Task: Add a condition where "Channel Is Forum topic" in unsolved tickets in your groups.
Action: Mouse moved to (120, 382)
Screenshot: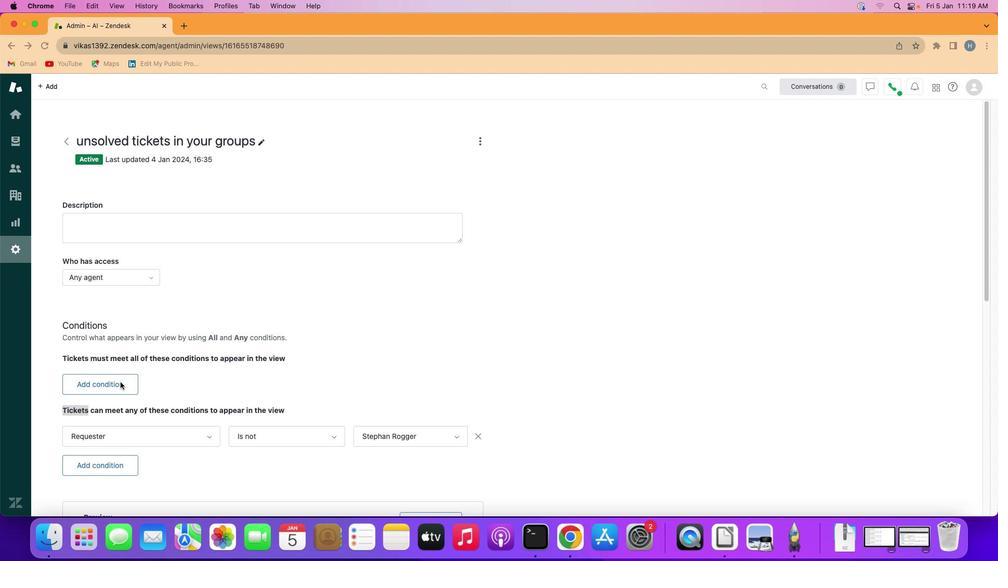 
Action: Mouse pressed left at (120, 382)
Screenshot: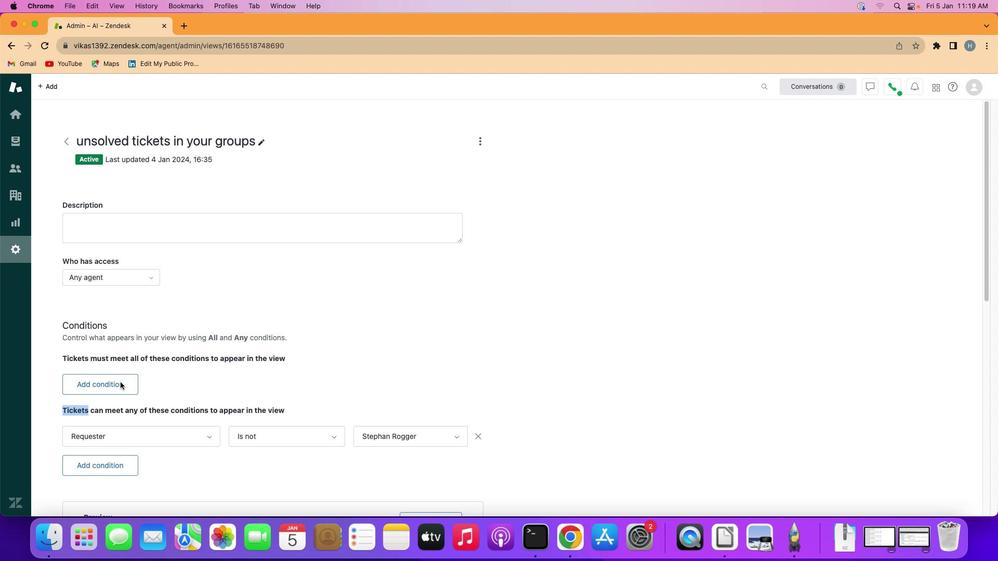 
Action: Mouse moved to (120, 382)
Screenshot: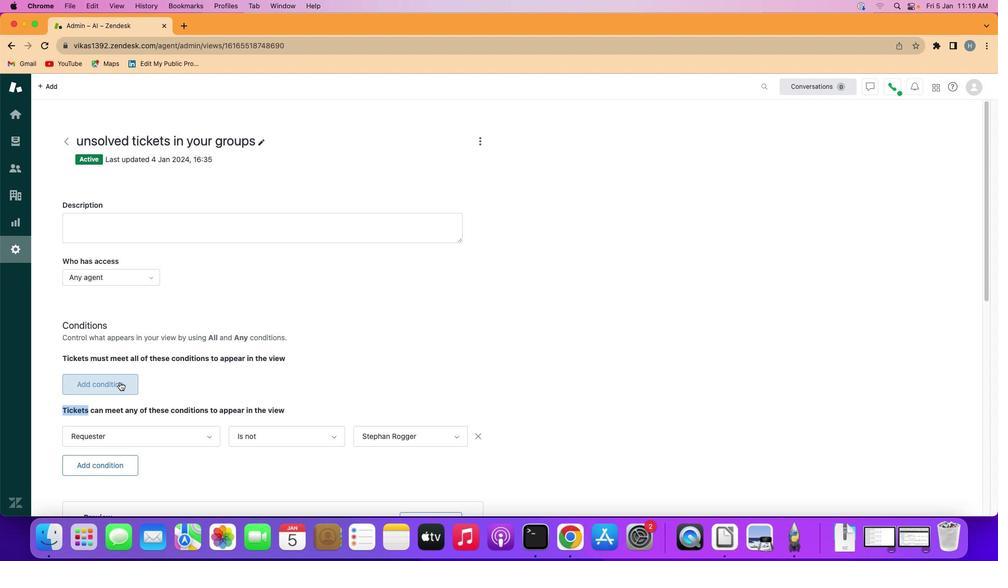 
Action: Mouse pressed left at (120, 382)
Screenshot: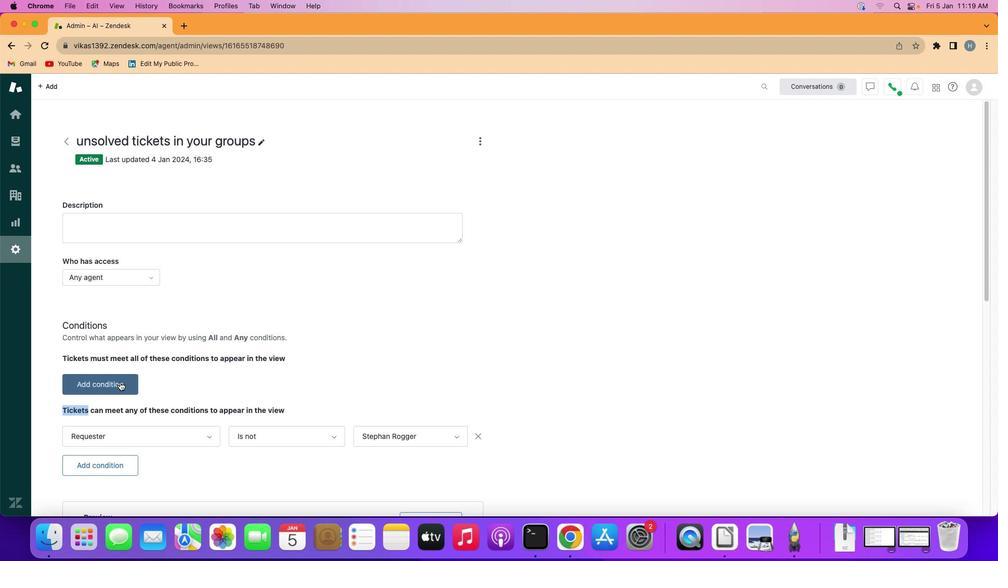 
Action: Mouse moved to (120, 382)
Screenshot: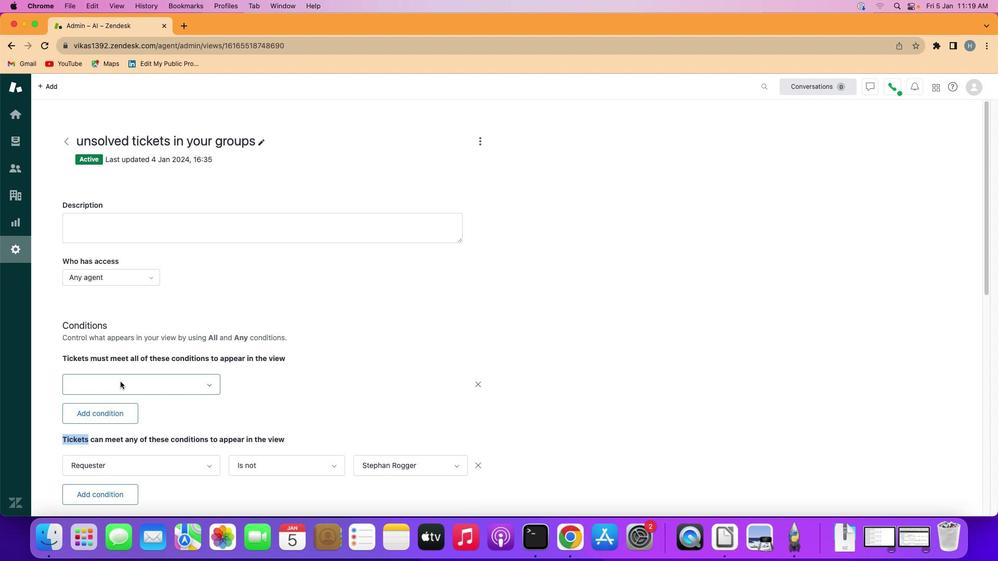 
Action: Mouse pressed left at (120, 382)
Screenshot: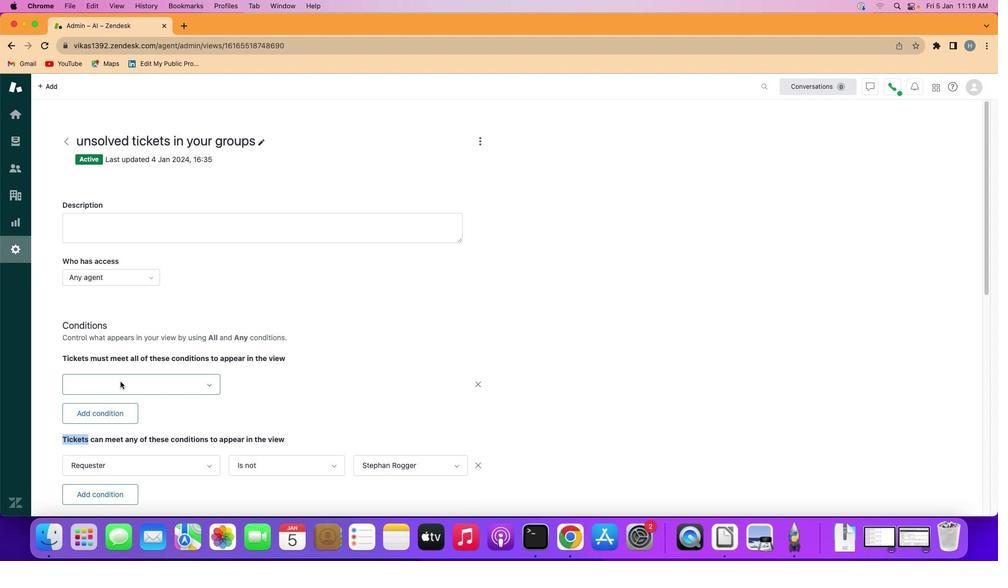
Action: Mouse moved to (156, 316)
Screenshot: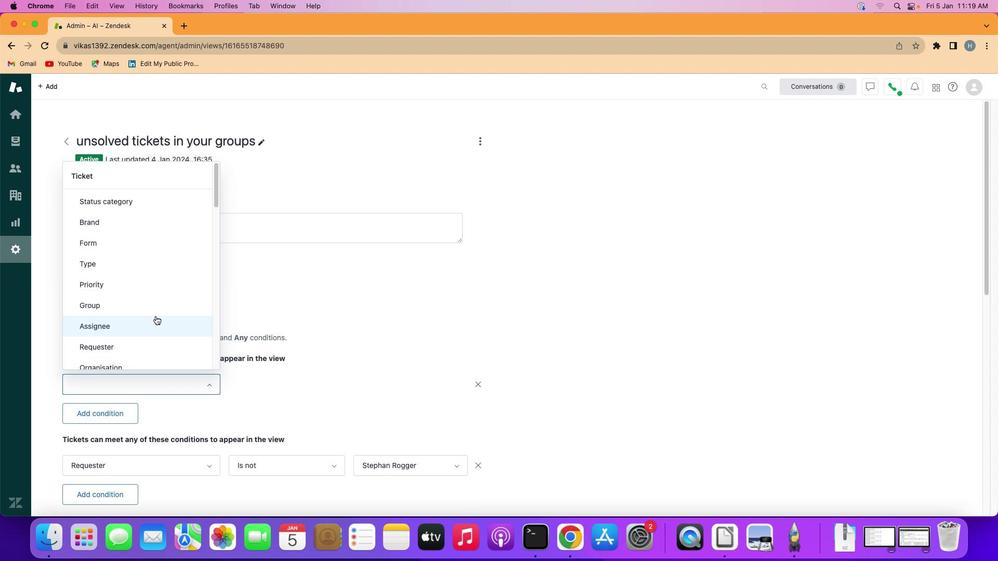 
Action: Mouse scrolled (156, 316) with delta (0, 0)
Screenshot: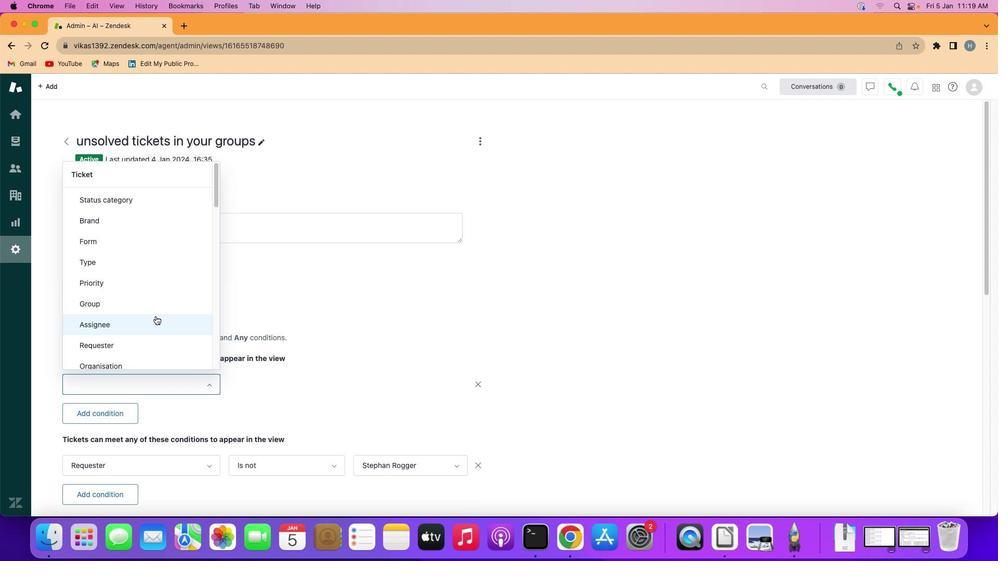 
Action: Mouse scrolled (156, 316) with delta (0, 0)
Screenshot: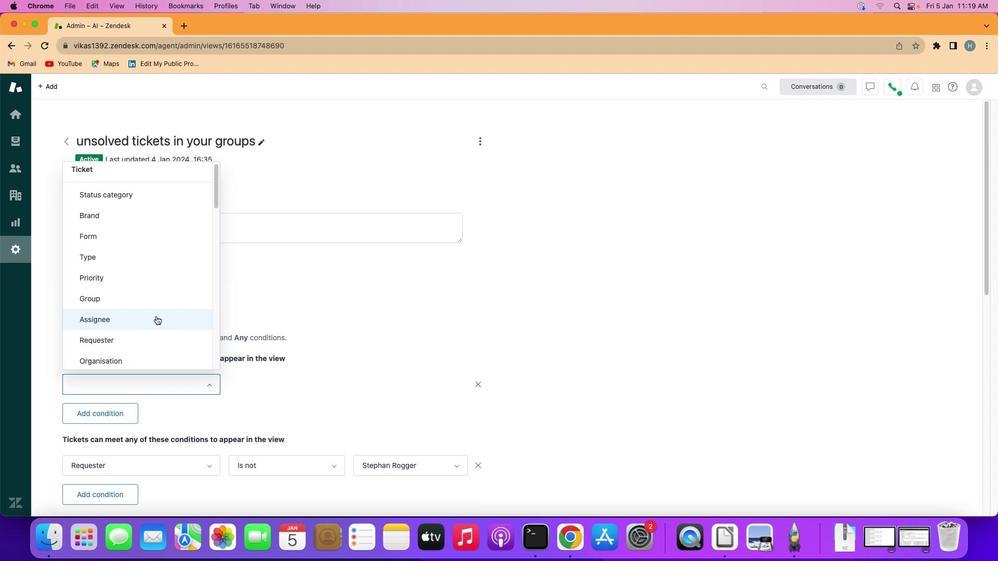
Action: Mouse moved to (156, 316)
Screenshot: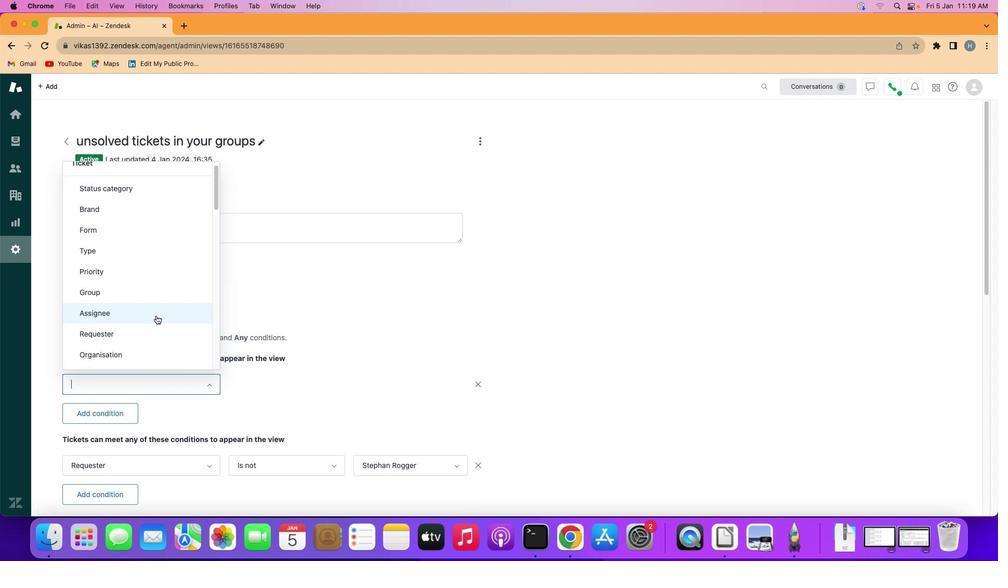 
Action: Mouse scrolled (156, 316) with delta (0, 0)
Screenshot: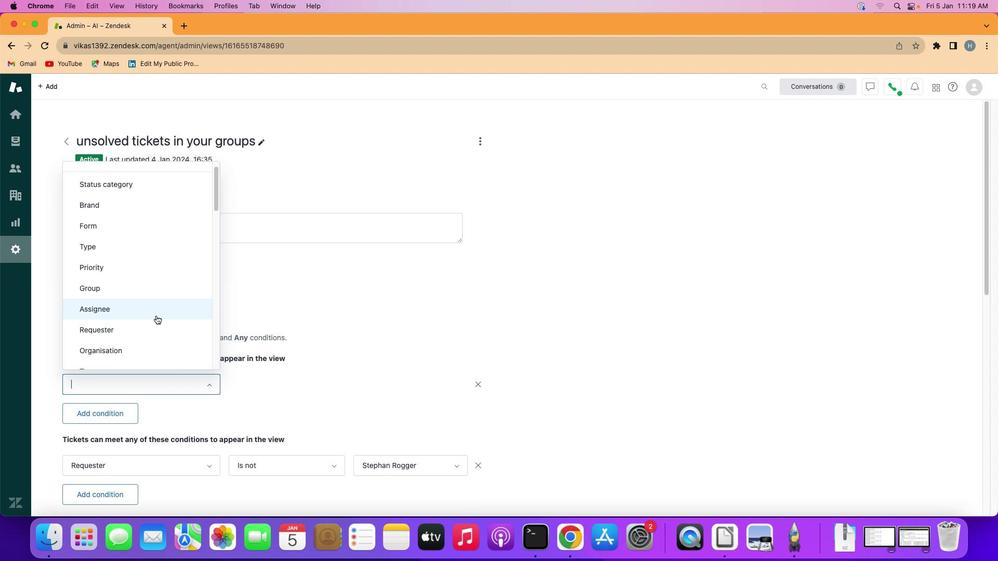 
Action: Mouse moved to (156, 316)
Screenshot: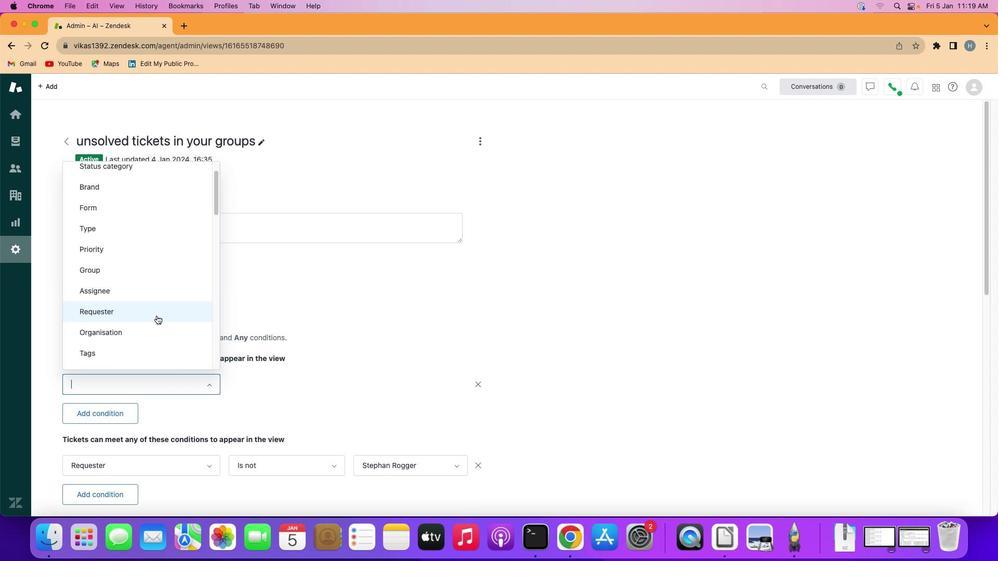 
Action: Mouse scrolled (156, 316) with delta (0, 0)
Screenshot: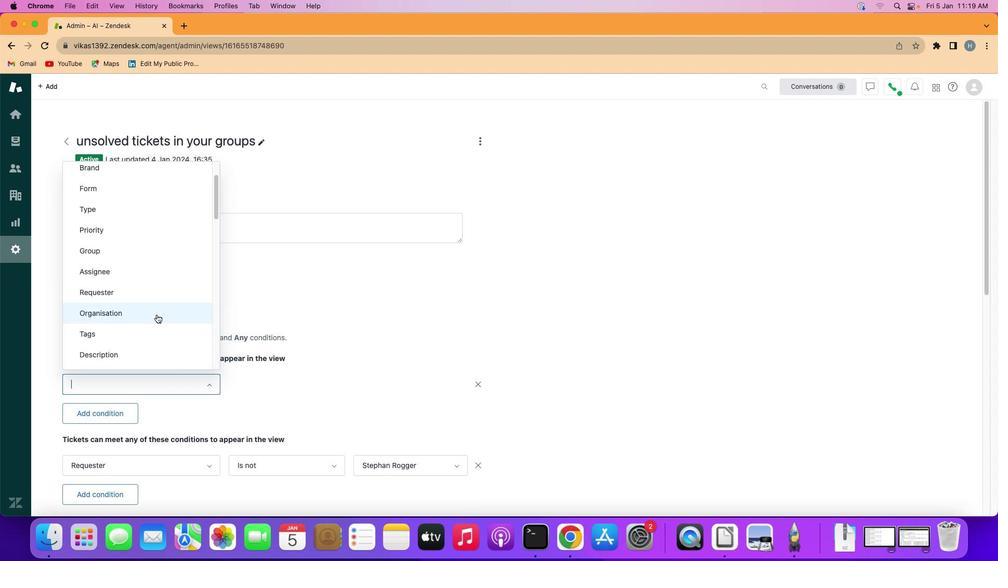 
Action: Mouse moved to (156, 314)
Screenshot: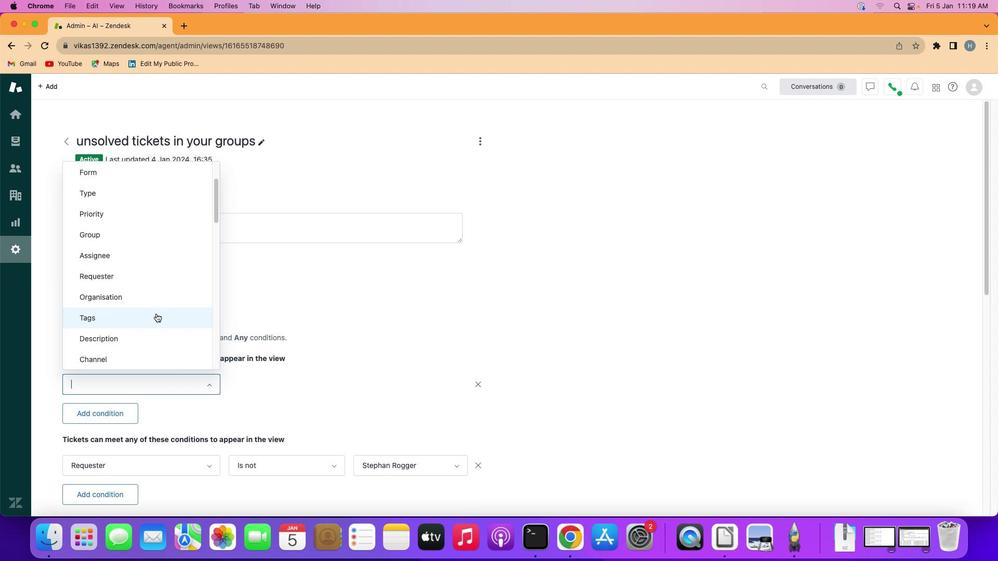 
Action: Mouse scrolled (156, 314) with delta (0, 0)
Screenshot: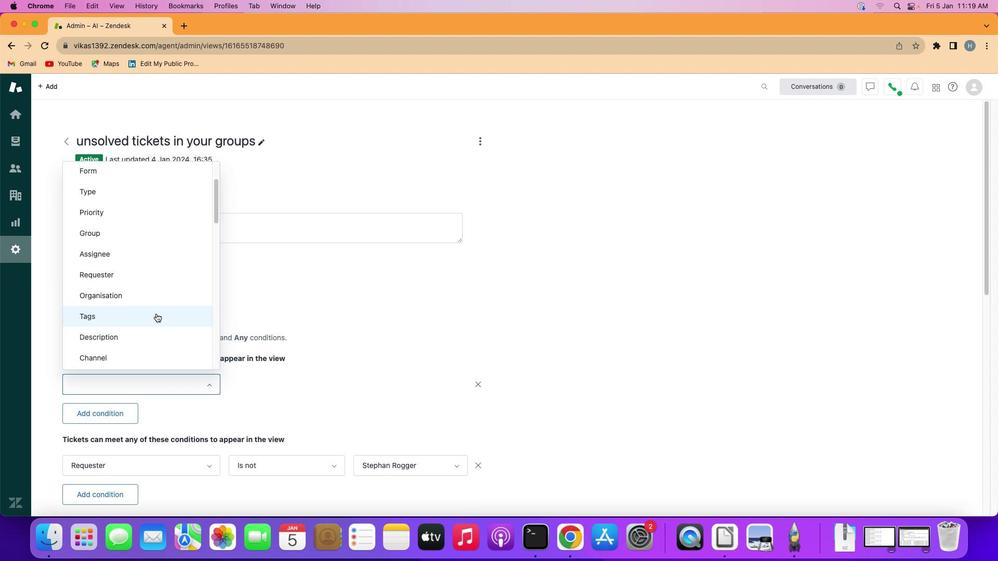 
Action: Mouse scrolled (156, 314) with delta (0, 0)
Screenshot: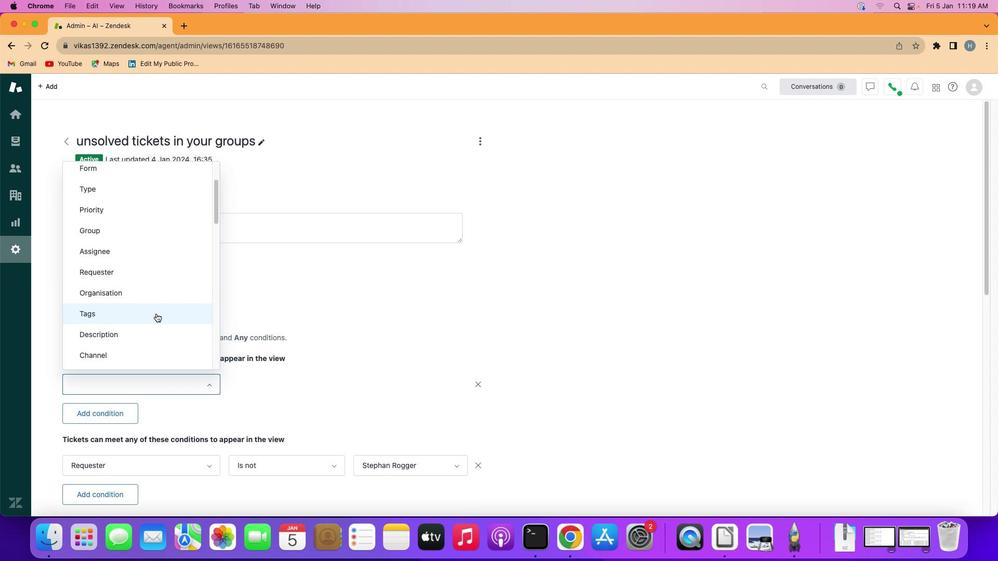 
Action: Mouse scrolled (156, 314) with delta (0, 0)
Screenshot: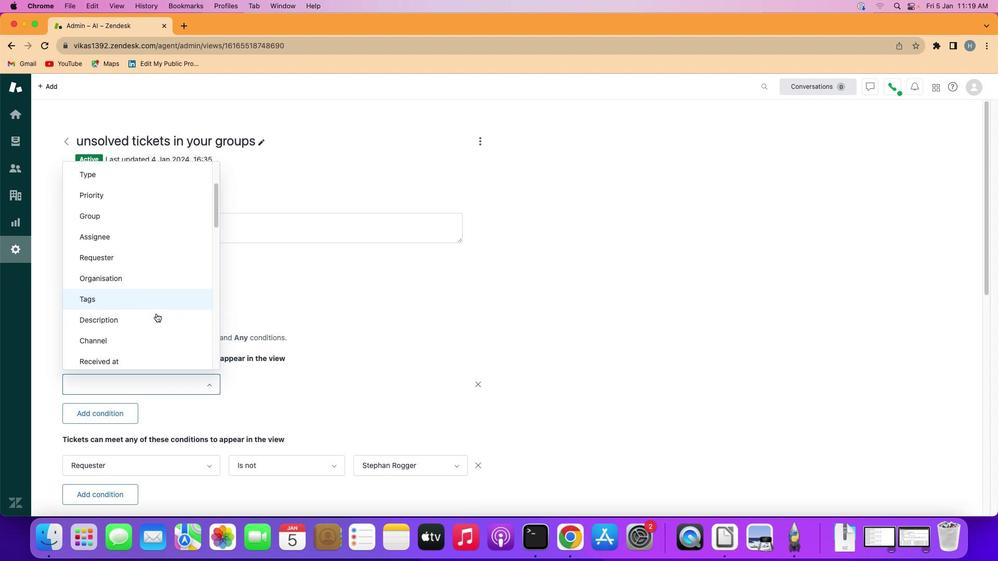 
Action: Mouse scrolled (156, 314) with delta (0, 0)
Screenshot: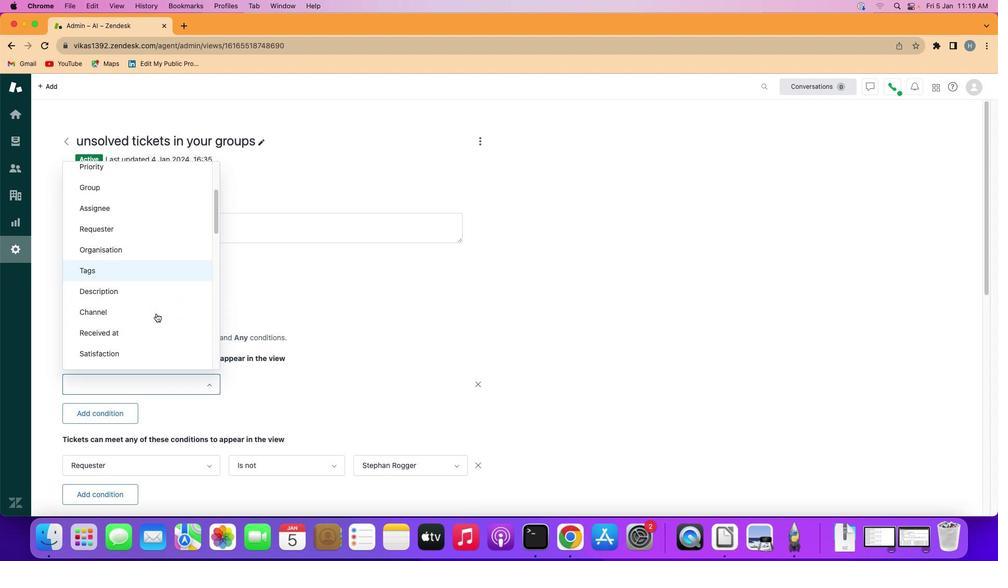 
Action: Mouse moved to (160, 299)
Screenshot: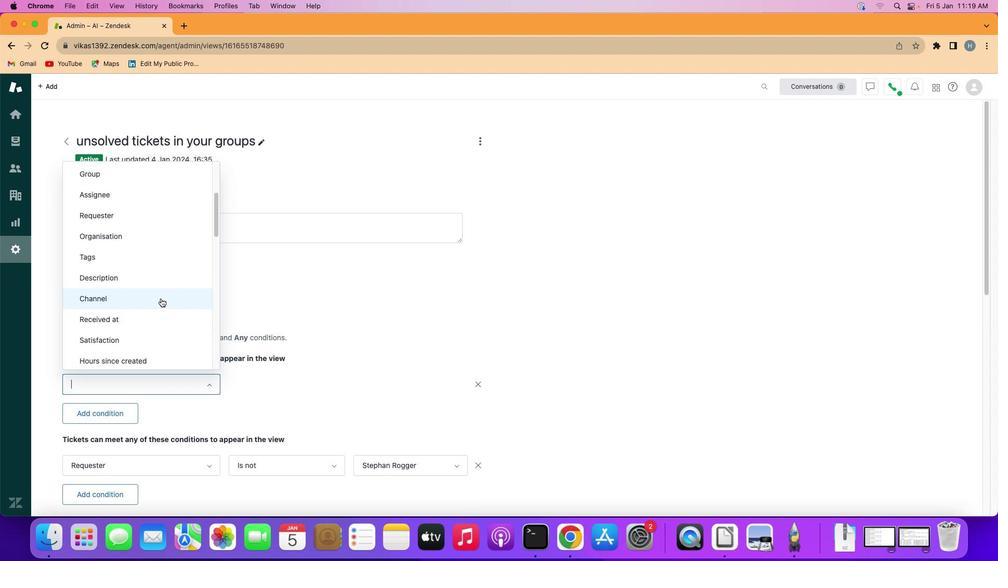 
Action: Mouse pressed left at (160, 299)
Screenshot: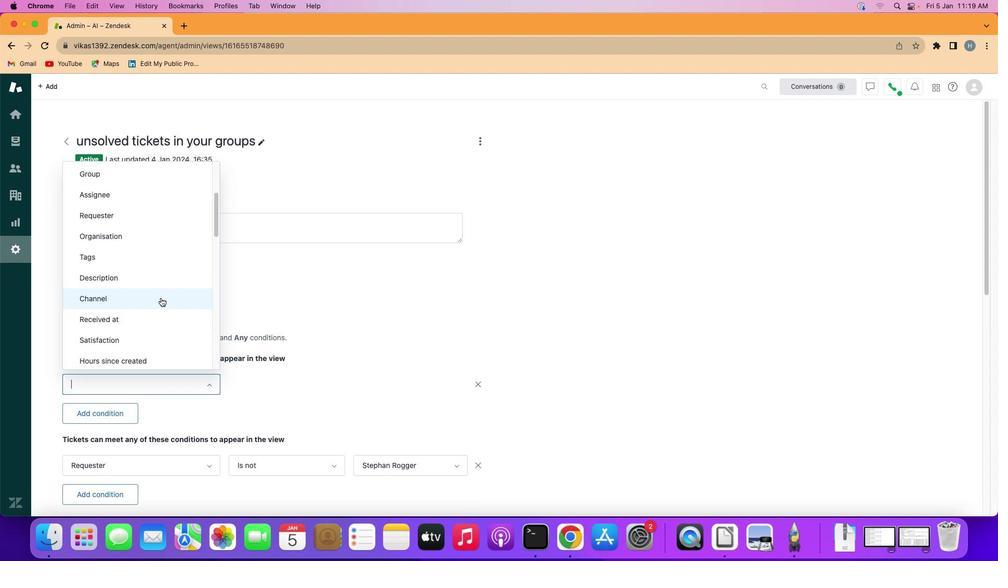 
Action: Mouse moved to (265, 386)
Screenshot: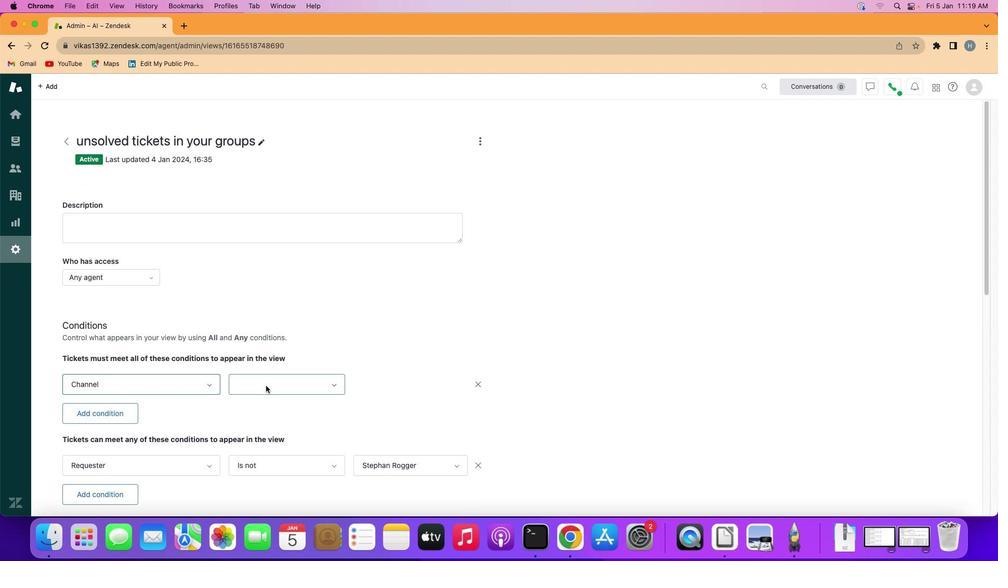 
Action: Mouse pressed left at (265, 386)
Screenshot: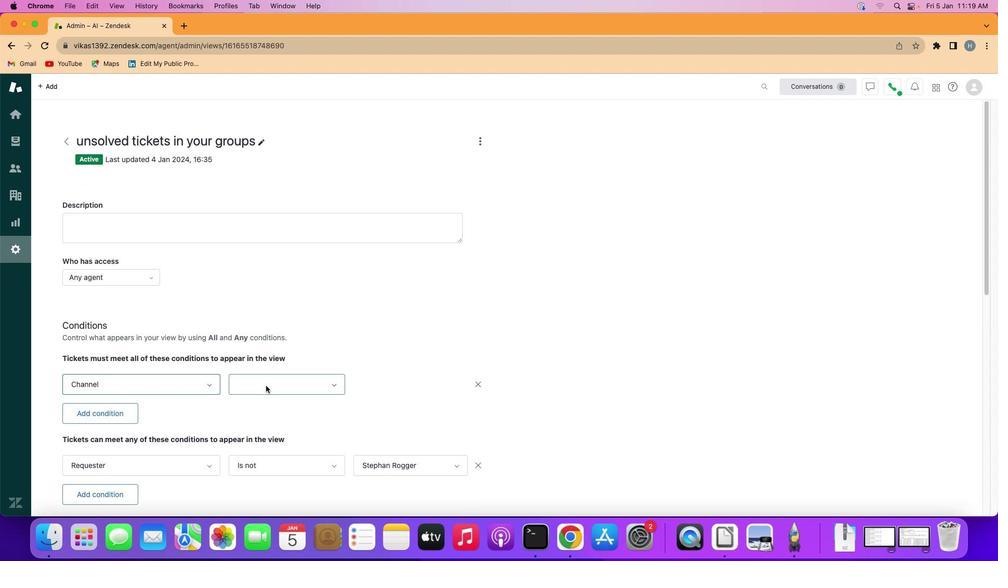 
Action: Mouse moved to (268, 403)
Screenshot: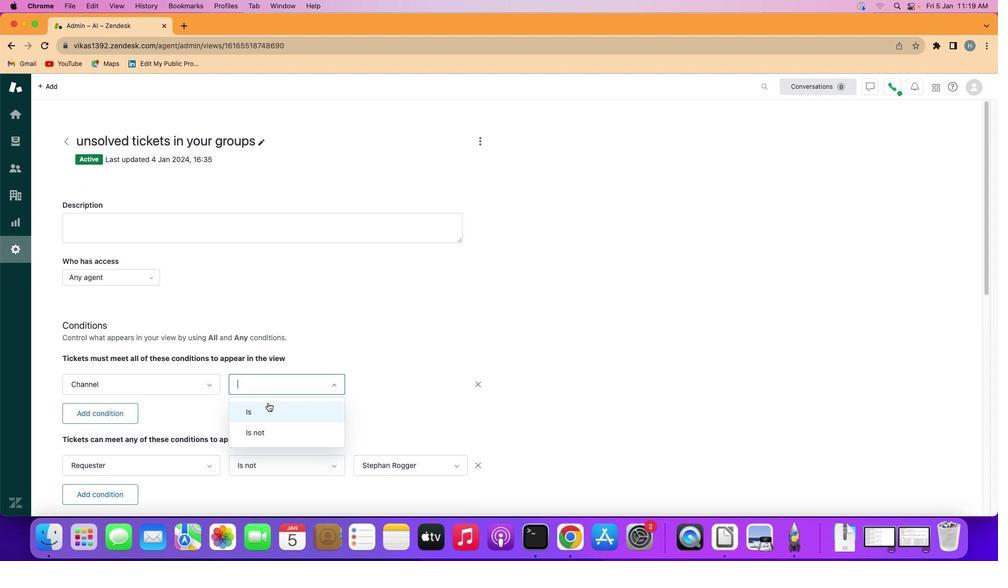 
Action: Mouse pressed left at (268, 403)
Screenshot: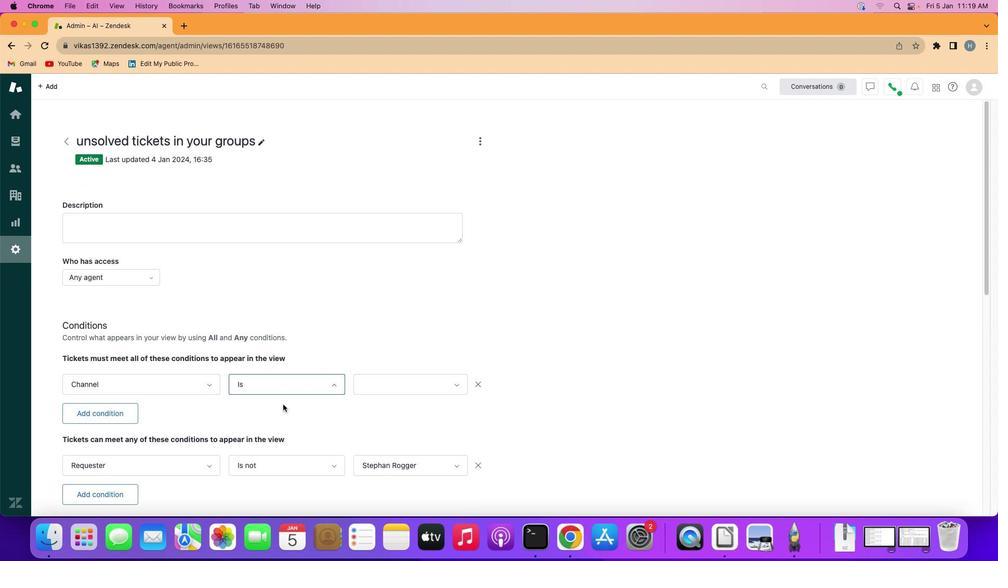 
Action: Mouse moved to (407, 392)
Screenshot: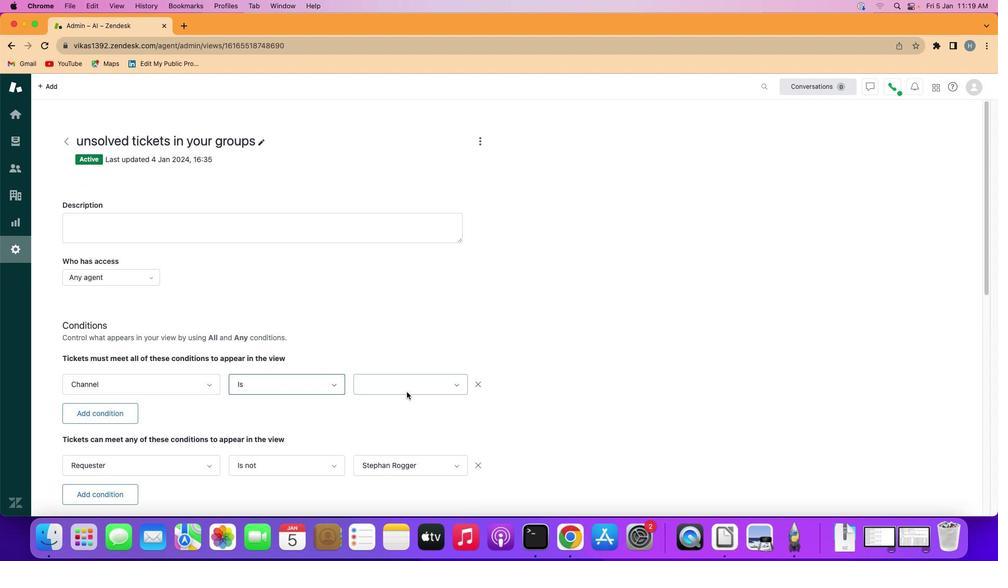 
Action: Mouse pressed left at (407, 392)
Screenshot: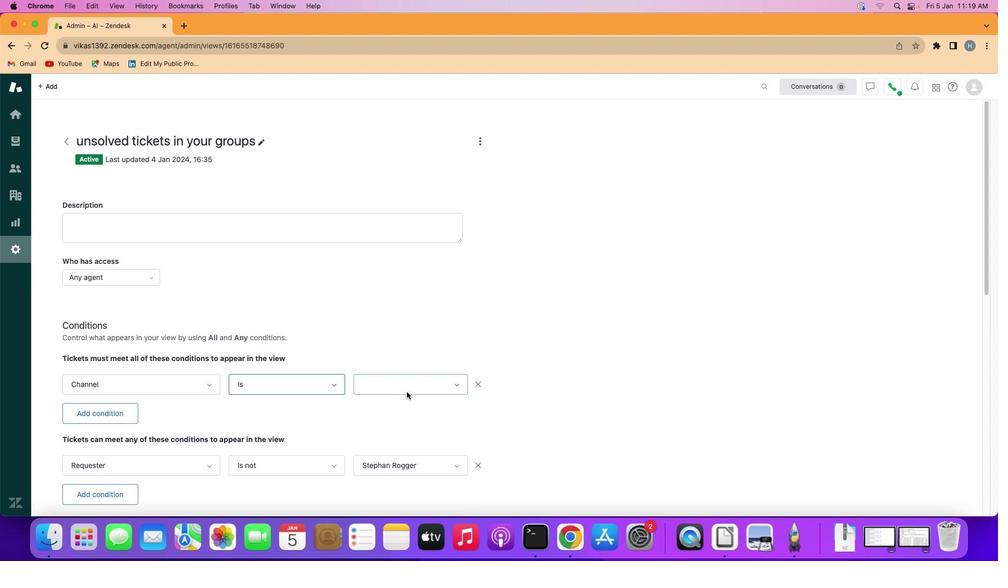 
Action: Mouse moved to (416, 282)
Screenshot: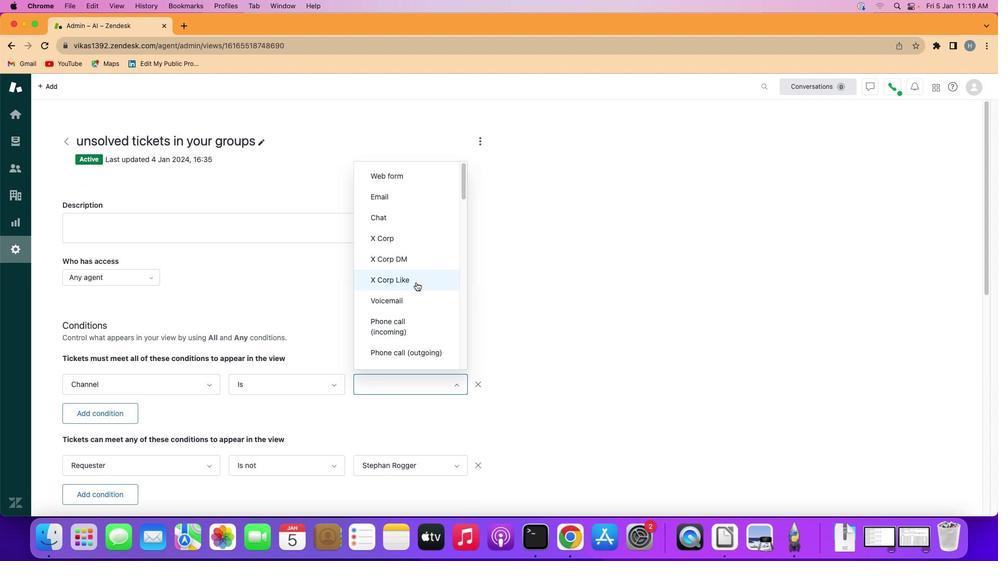 
Action: Mouse scrolled (416, 282) with delta (0, 0)
Screenshot: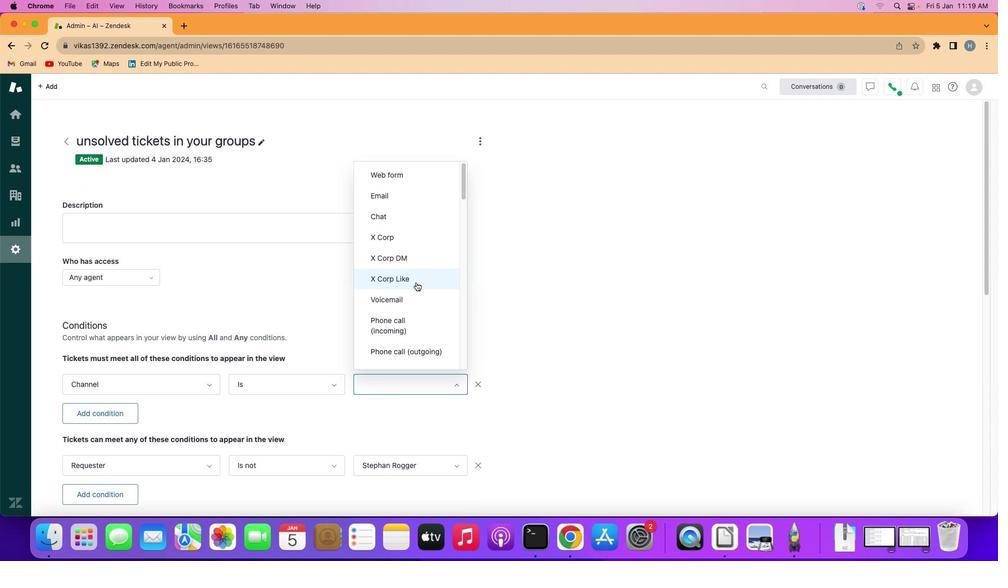 
Action: Mouse scrolled (416, 282) with delta (0, 1)
Screenshot: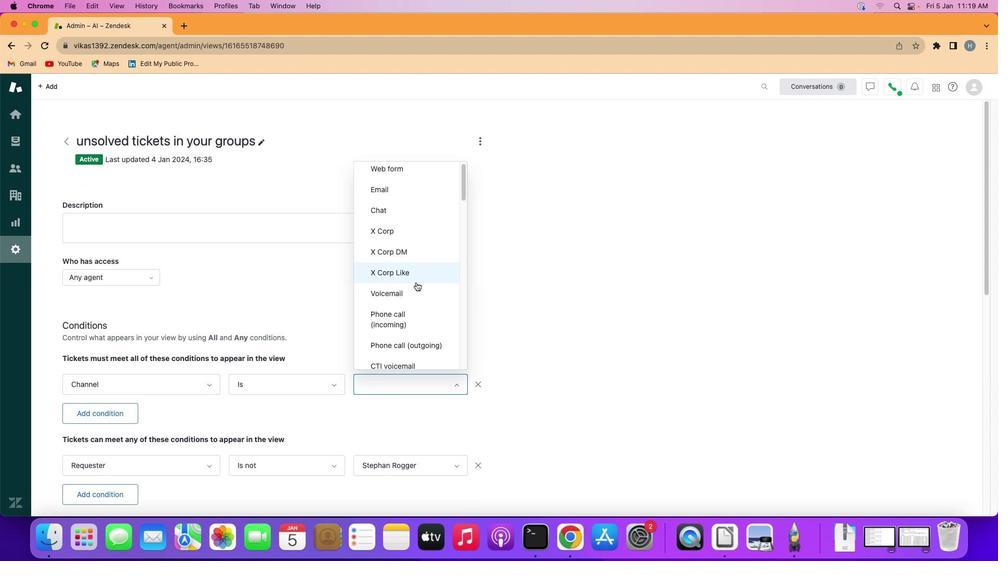 
Action: Mouse scrolled (416, 282) with delta (0, -1)
Screenshot: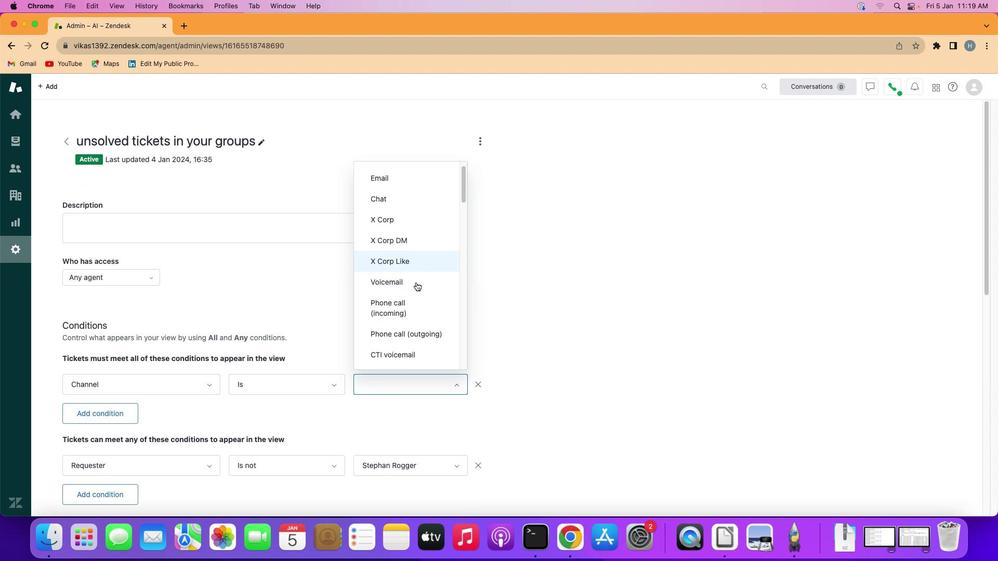 
Action: Mouse scrolled (416, 282) with delta (0, 0)
Screenshot: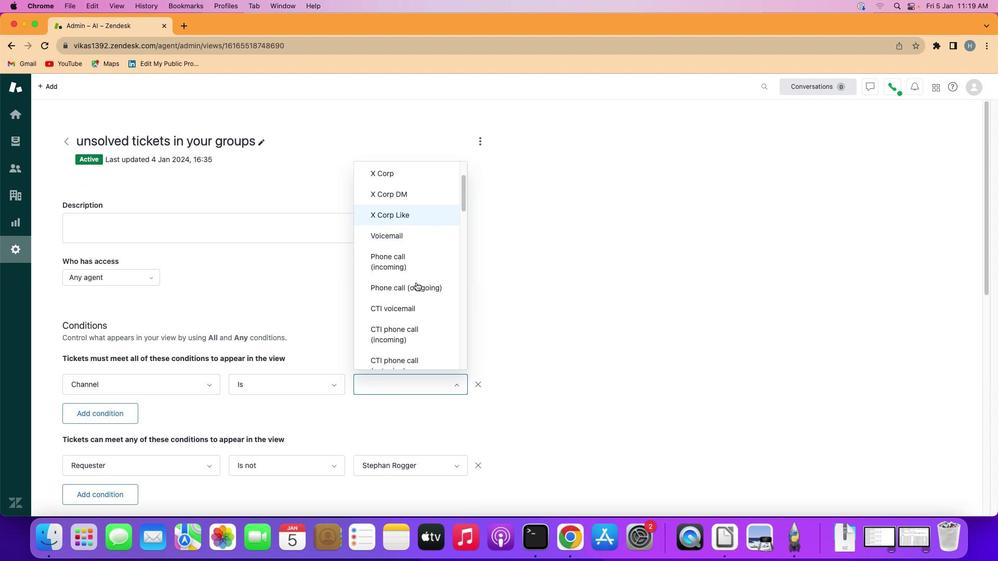 
Action: Mouse scrolled (416, 282) with delta (0, -1)
Screenshot: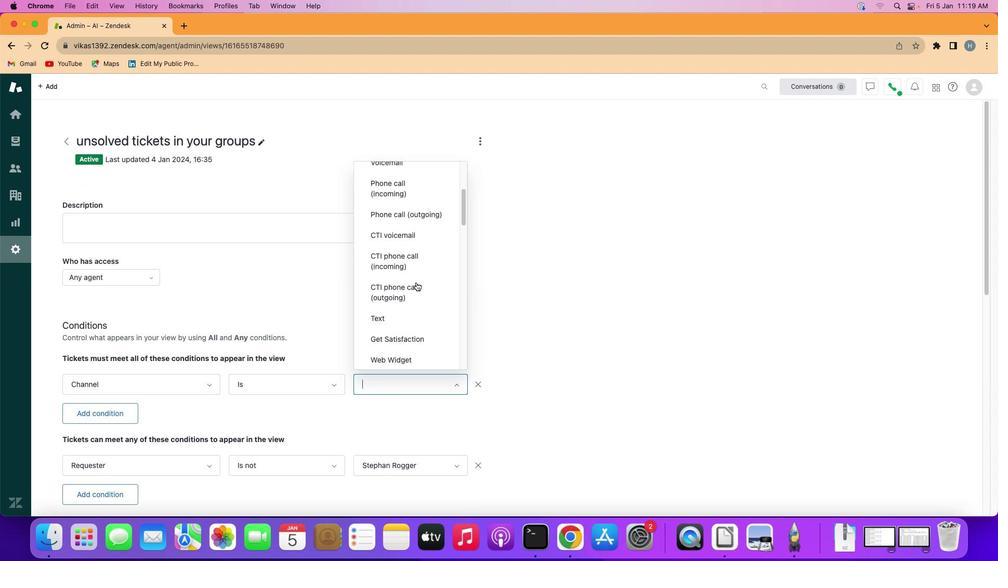 
Action: Mouse moved to (412, 289)
Screenshot: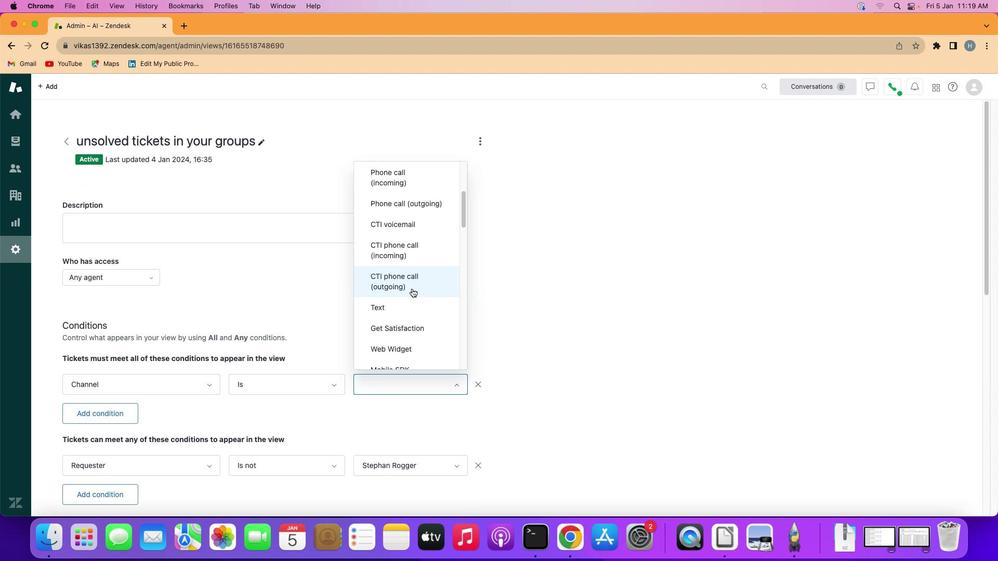 
Action: Mouse scrolled (412, 289) with delta (0, 0)
Screenshot: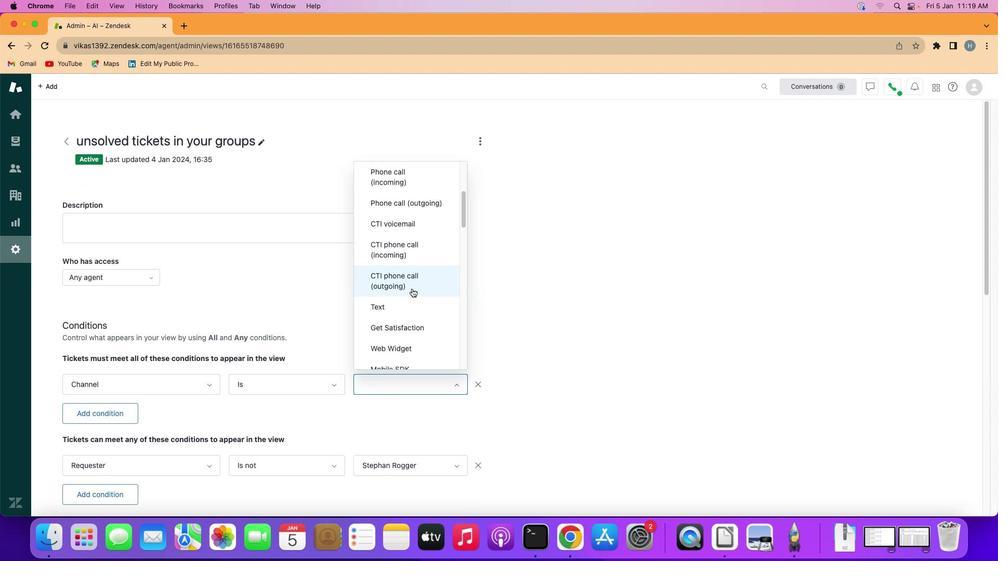 
Action: Mouse scrolled (412, 289) with delta (0, 0)
Screenshot: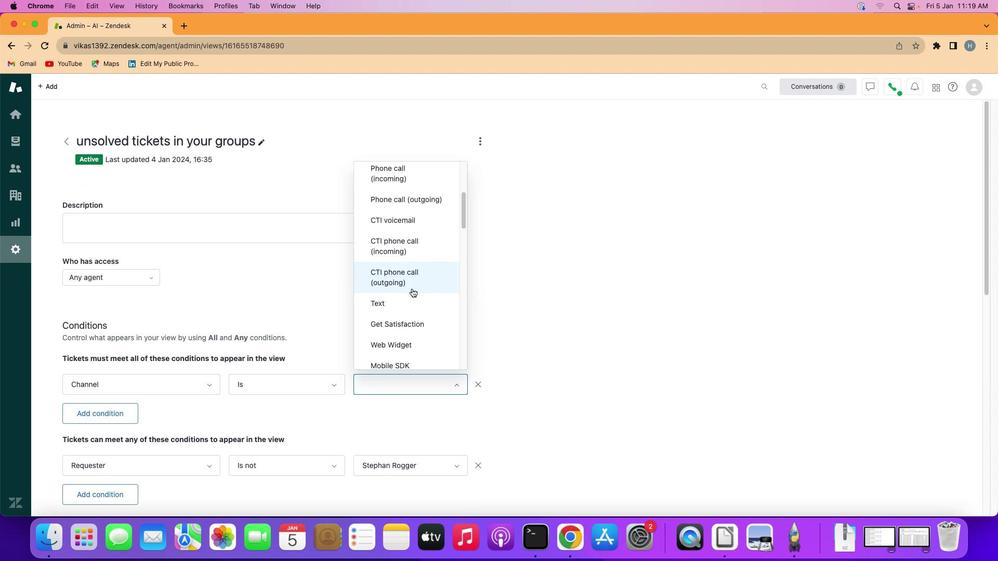
Action: Mouse scrolled (412, 289) with delta (0, 0)
Screenshot: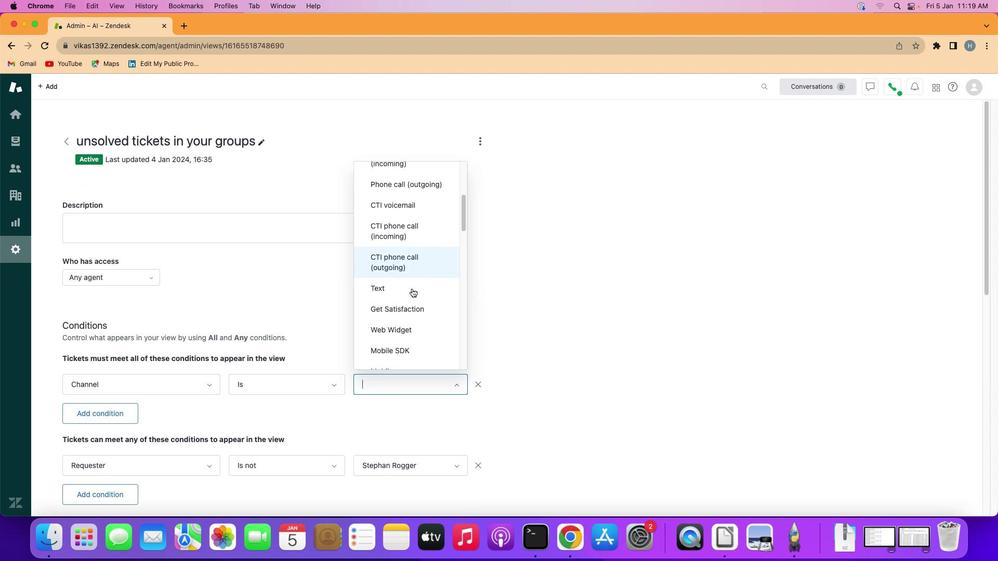 
Action: Mouse scrolled (412, 289) with delta (0, 0)
Screenshot: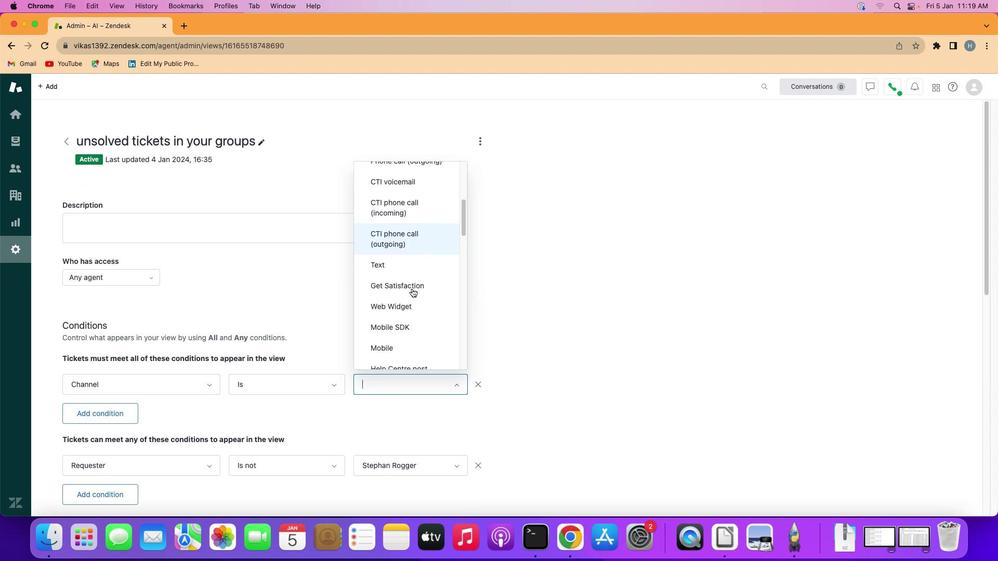 
Action: Mouse scrolled (412, 289) with delta (0, -1)
Screenshot: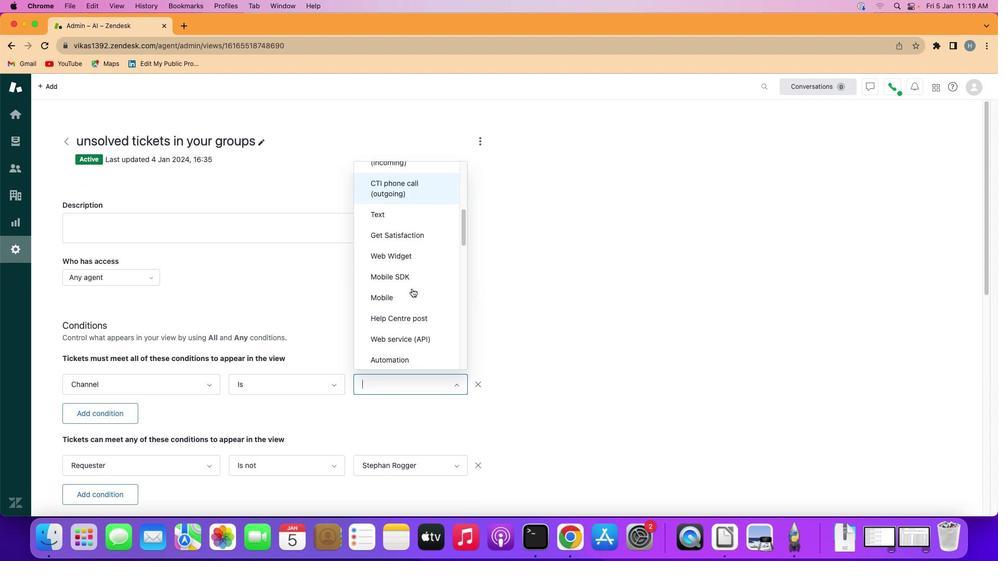 
Action: Mouse moved to (412, 289)
Screenshot: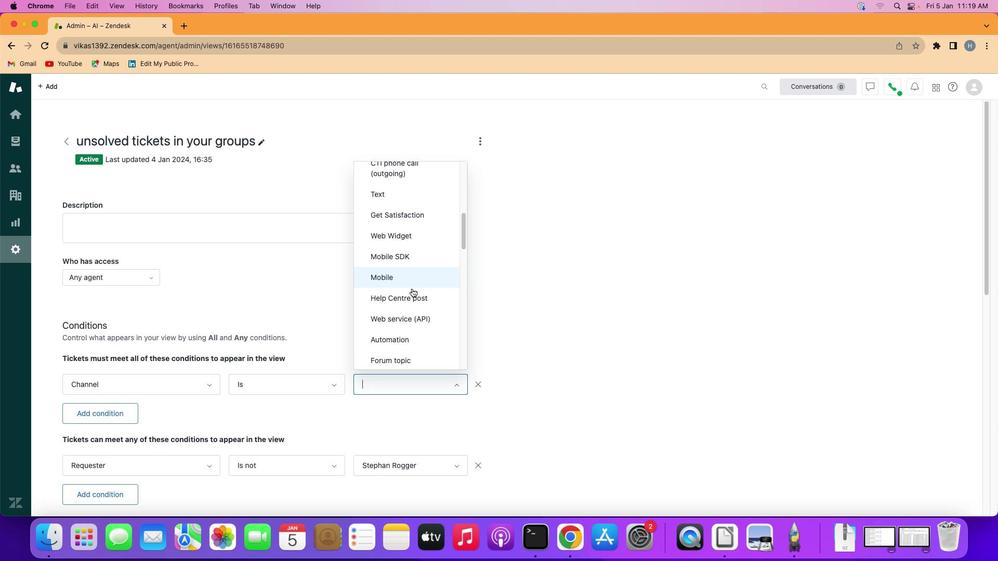
Action: Mouse scrolled (412, 289) with delta (0, 0)
Screenshot: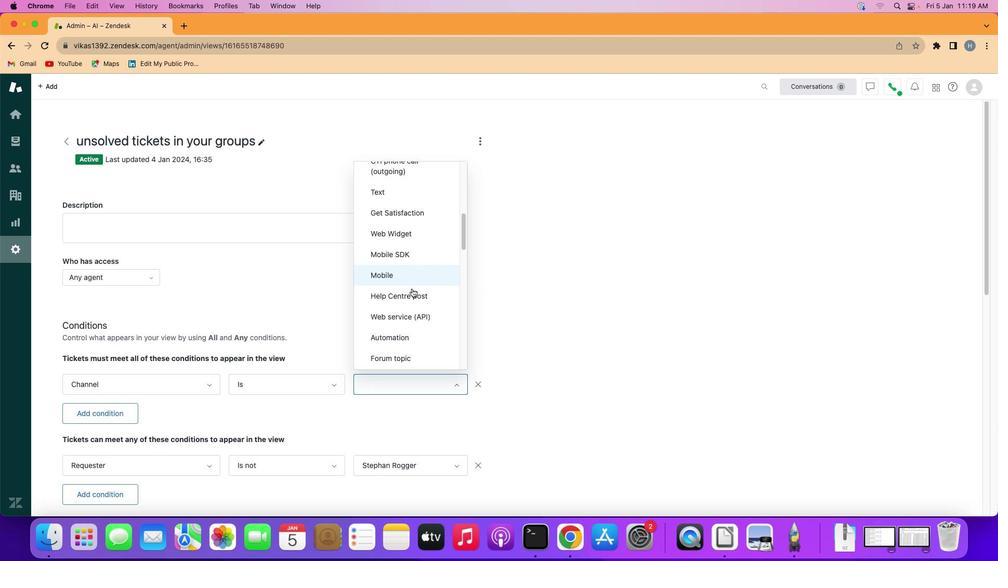 
Action: Mouse scrolled (412, 289) with delta (0, 0)
Screenshot: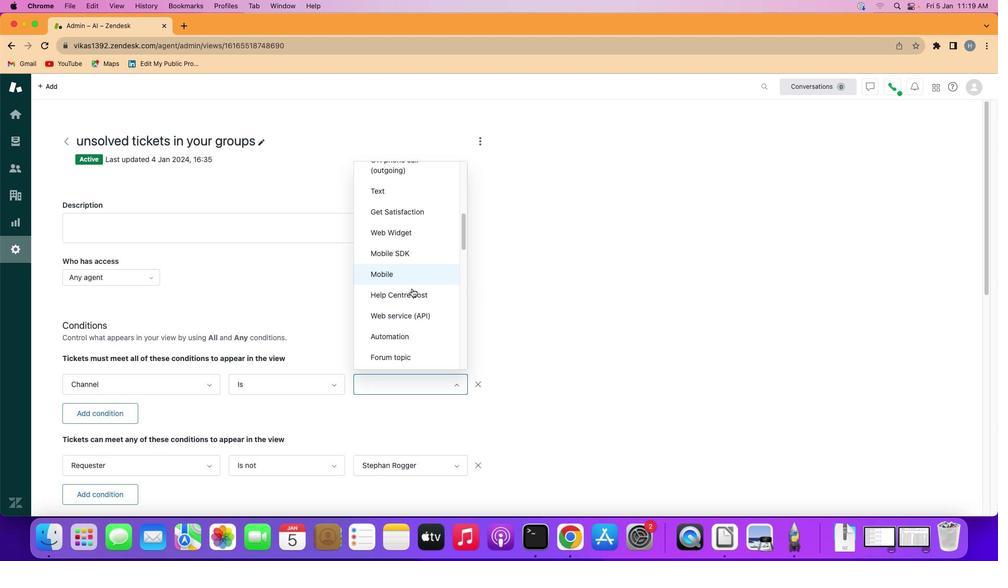 
Action: Mouse scrolled (412, 289) with delta (0, 0)
Screenshot: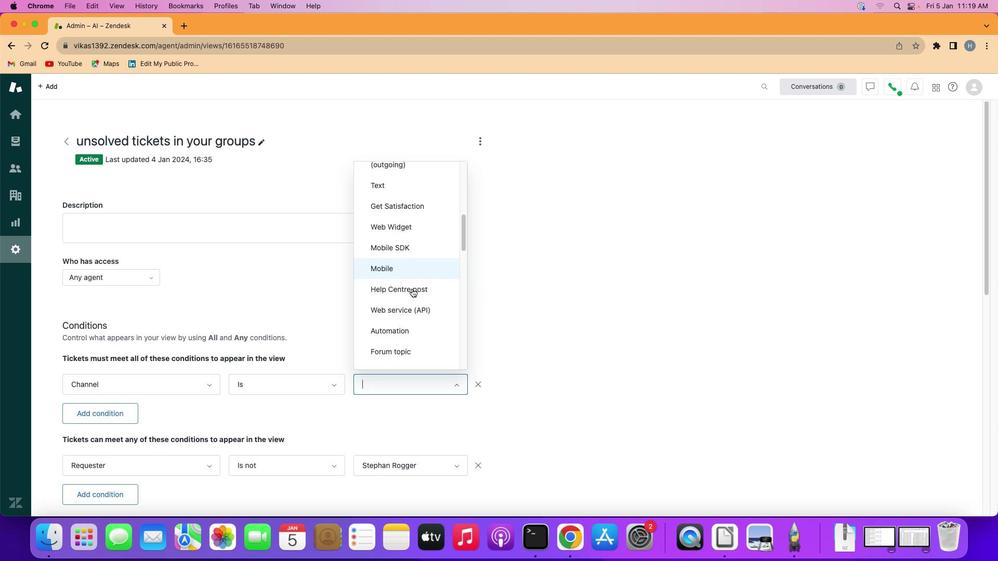 
Action: Mouse scrolled (412, 289) with delta (0, 0)
Screenshot: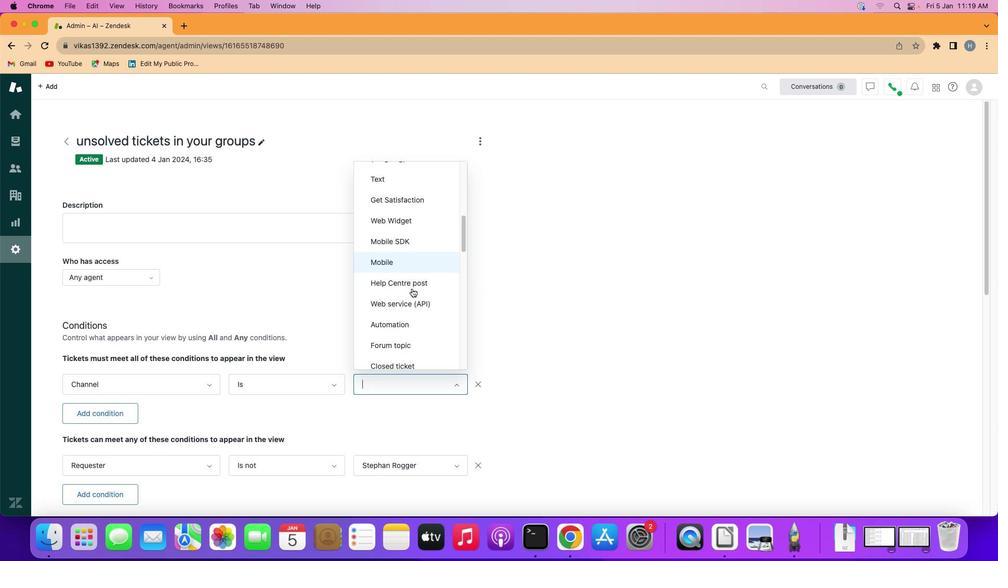 
Action: Mouse scrolled (412, 289) with delta (0, 0)
Screenshot: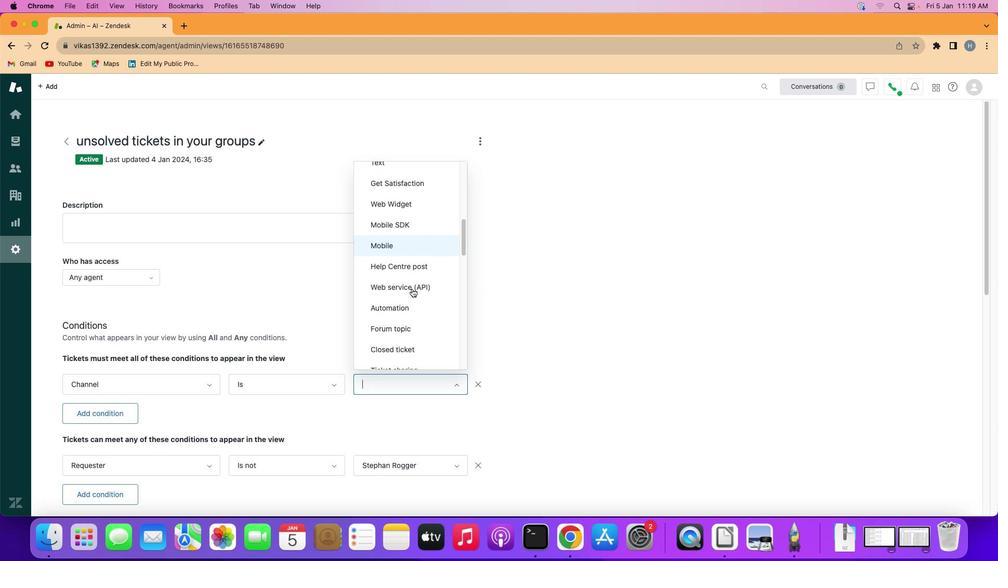
Action: Mouse scrolled (412, 289) with delta (0, 0)
Screenshot: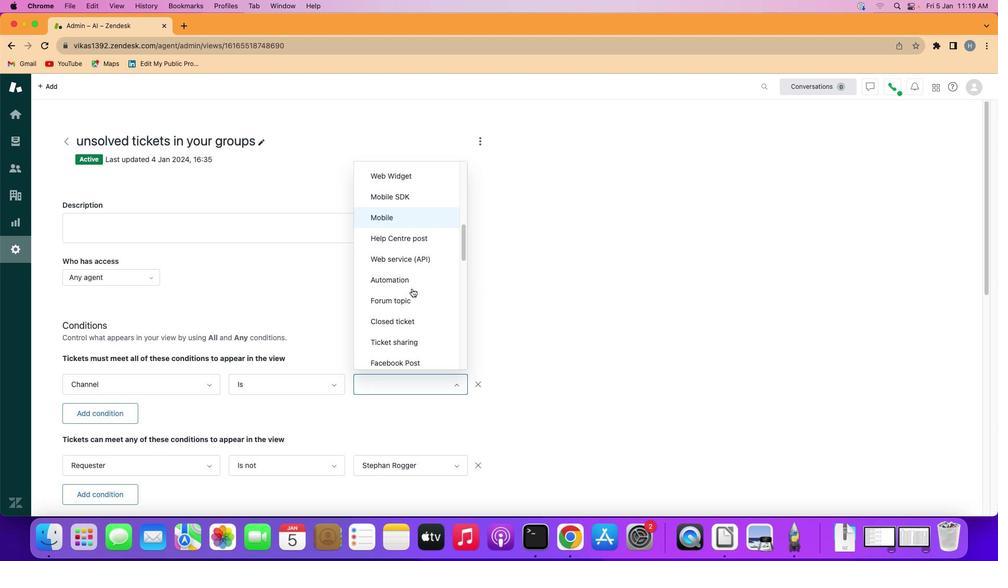 
Action: Mouse moved to (412, 288)
Screenshot: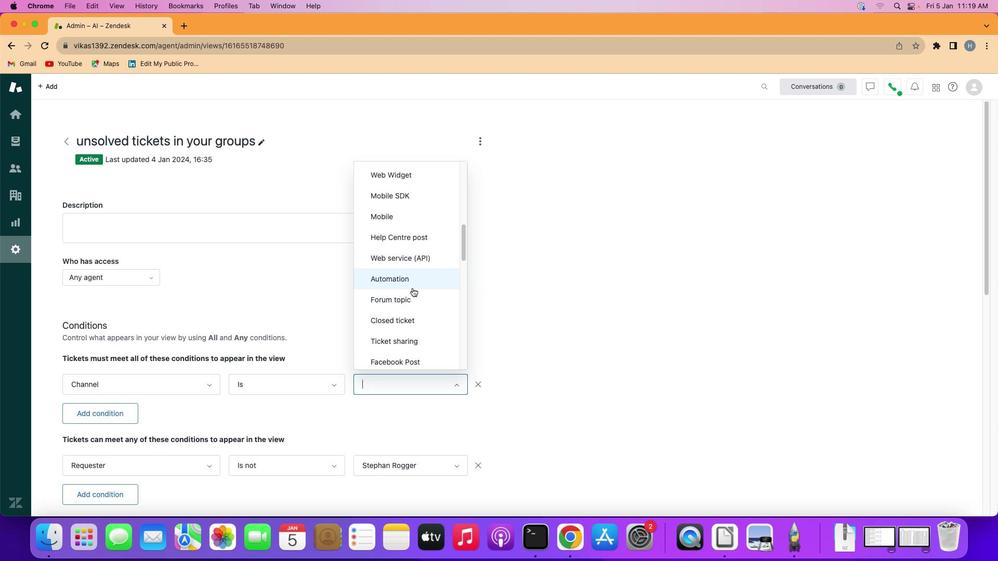 
Action: Mouse scrolled (412, 288) with delta (0, 0)
Screenshot: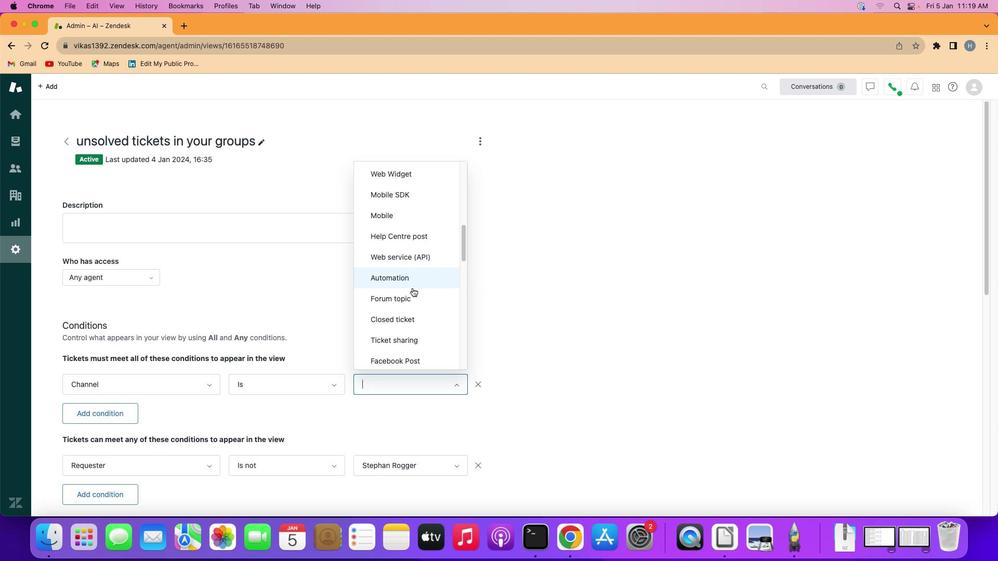 
Action: Mouse moved to (412, 291)
Screenshot: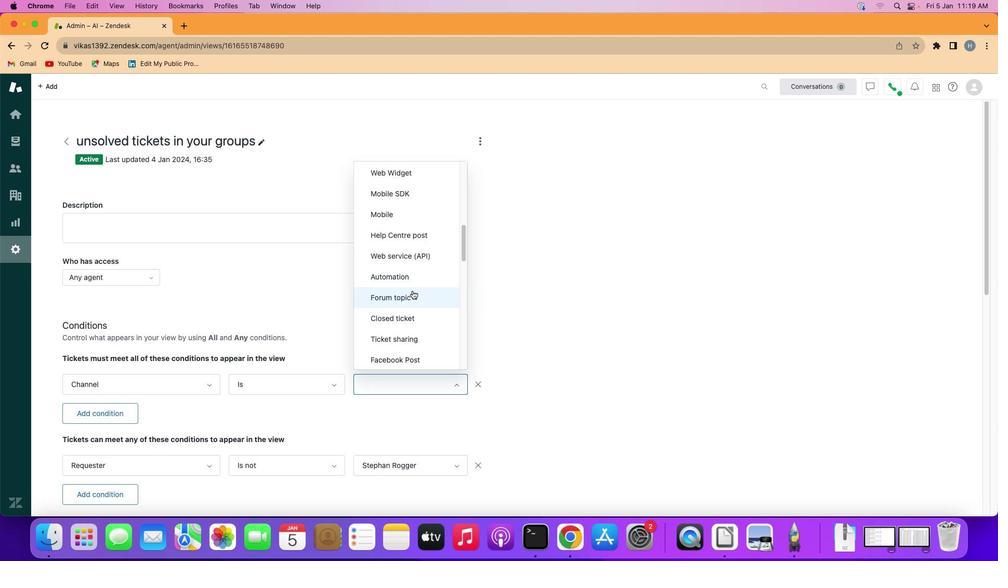 
Action: Mouse pressed left at (412, 291)
Screenshot: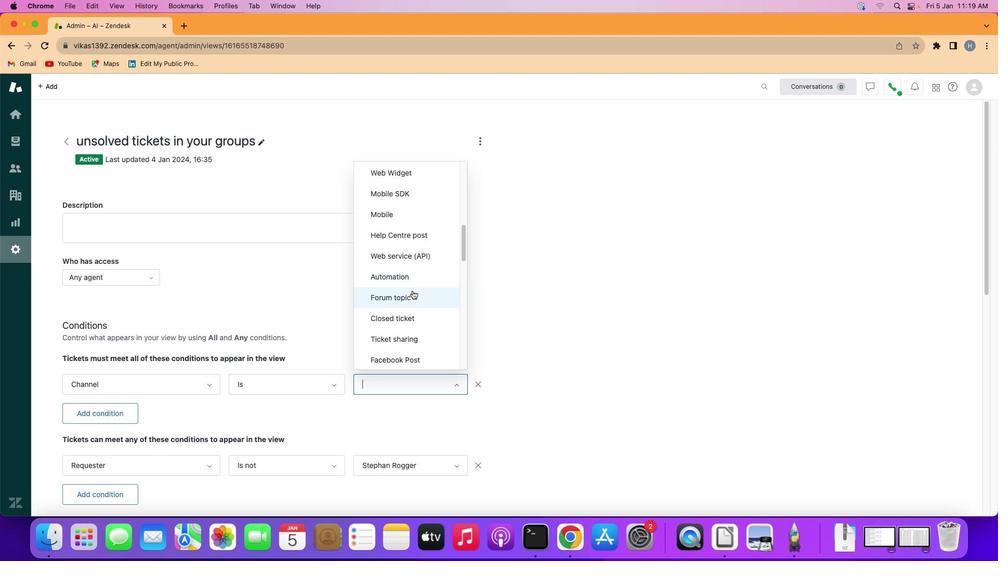 
Action: Mouse moved to (413, 326)
Screenshot: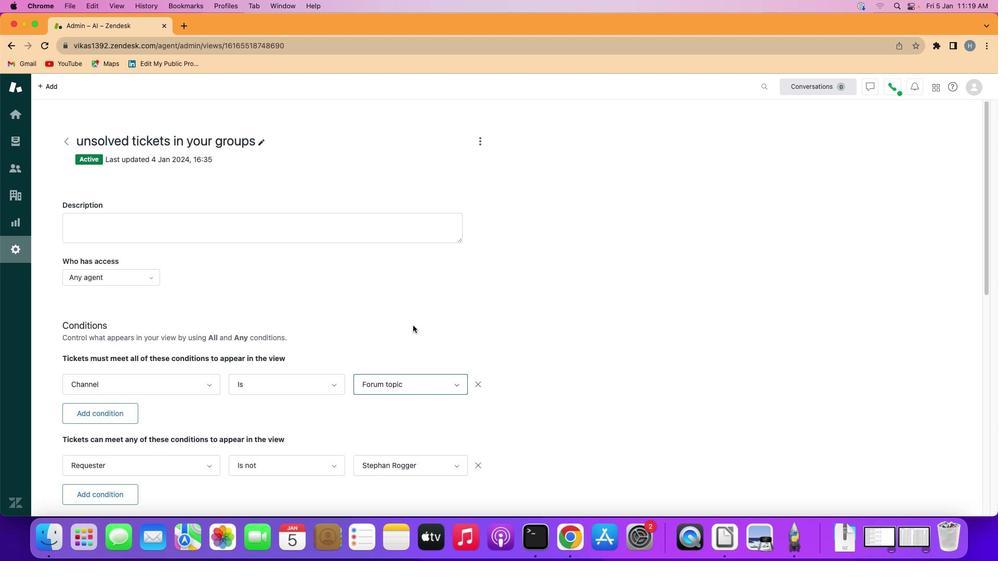 
